 Task: Sort the properties by price in ascending order.
Action: Mouse moved to (667, 237)
Screenshot: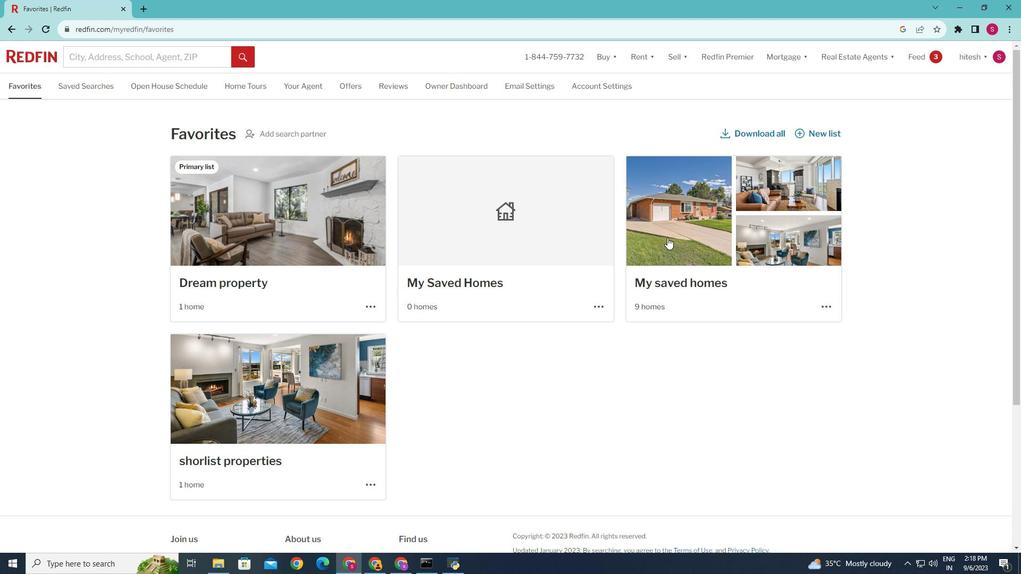 
Action: Mouse pressed left at (667, 237)
Screenshot: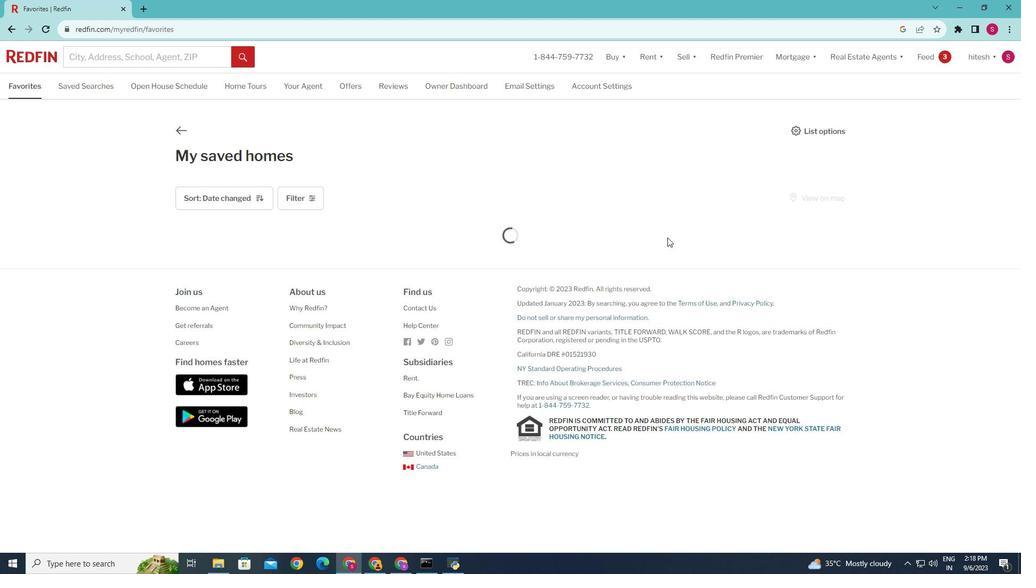 
Action: Mouse moved to (231, 197)
Screenshot: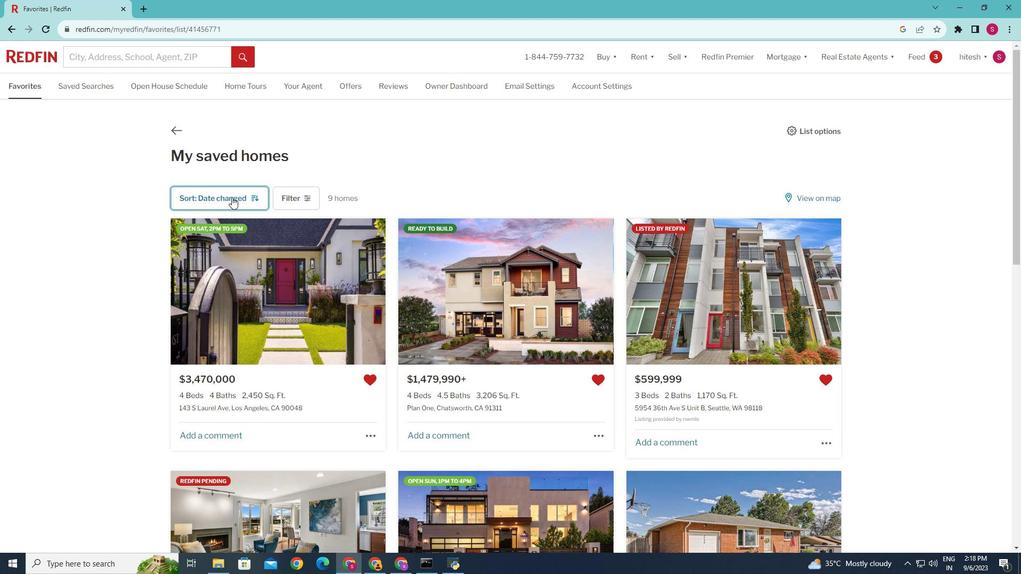 
Action: Mouse pressed left at (231, 197)
Screenshot: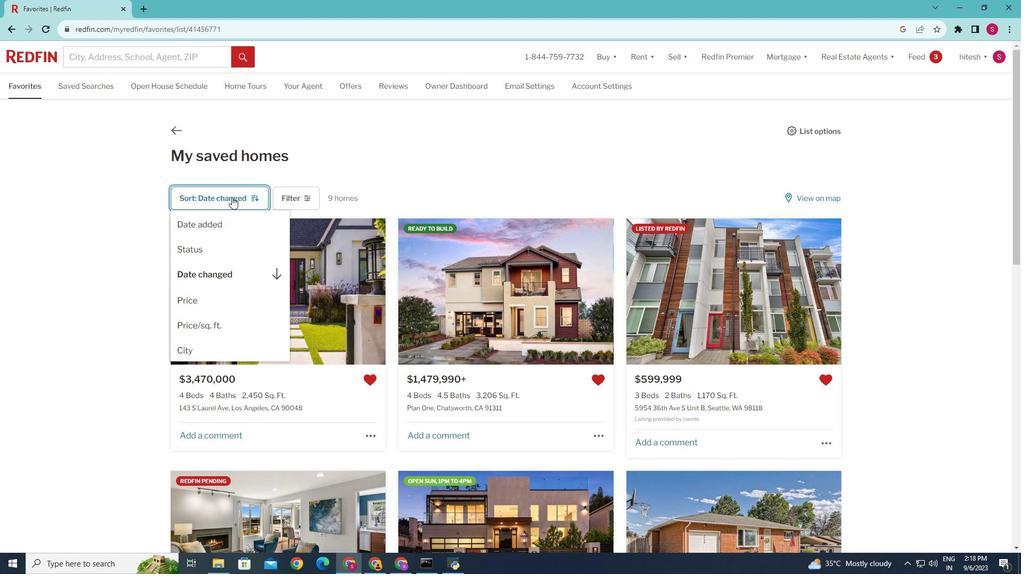 
Action: Mouse moved to (200, 298)
Screenshot: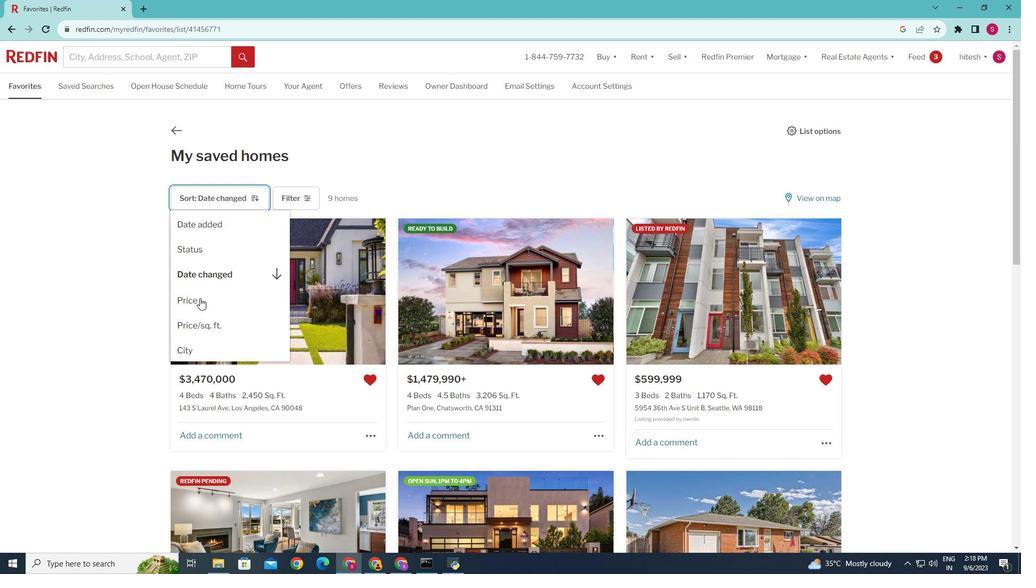 
Action: Mouse pressed left at (200, 298)
Screenshot: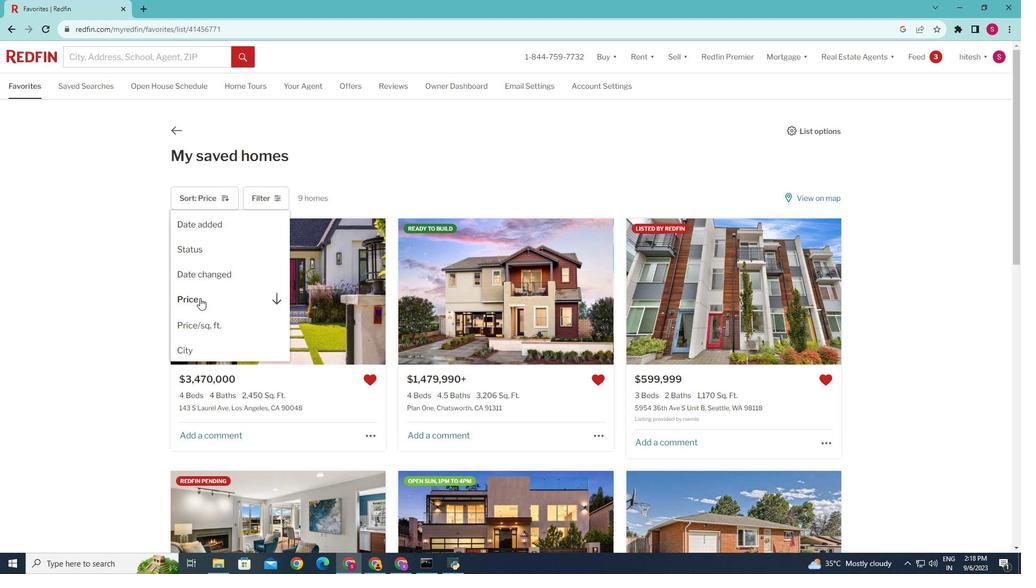 
Action: Mouse moved to (200, 299)
Screenshot: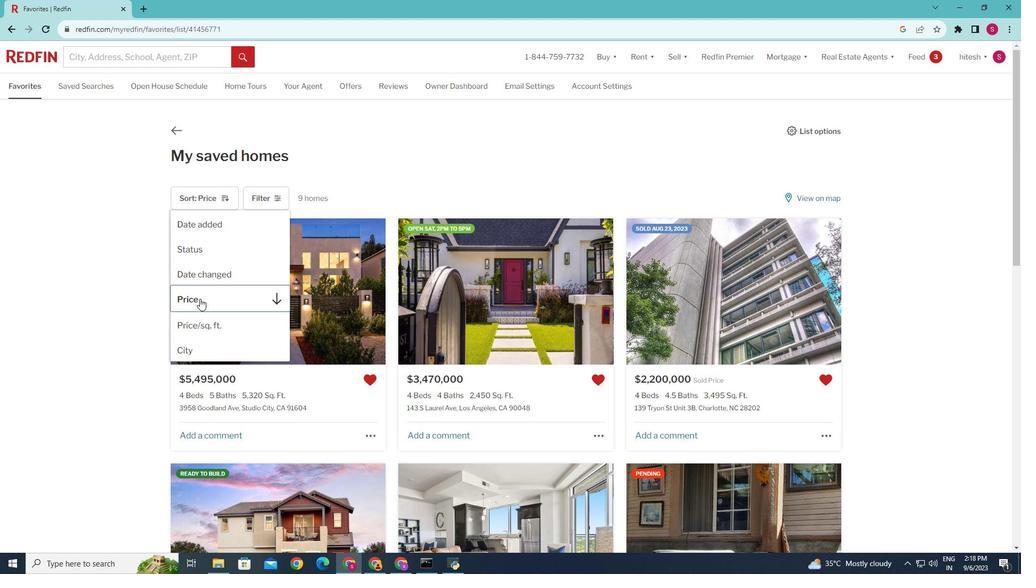 
Action: Mouse pressed left at (200, 299)
Screenshot: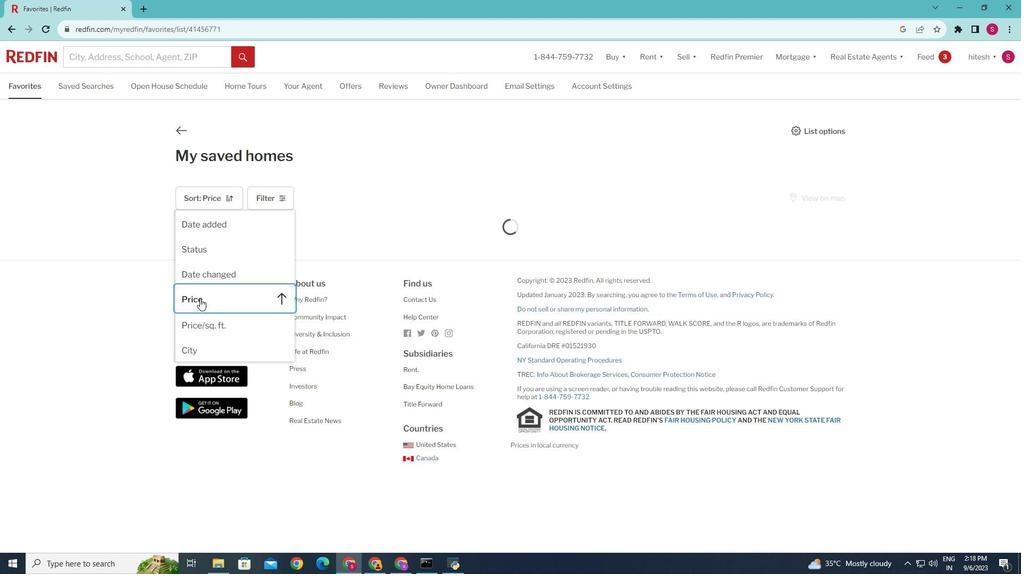 
Action: Mouse moved to (397, 346)
Screenshot: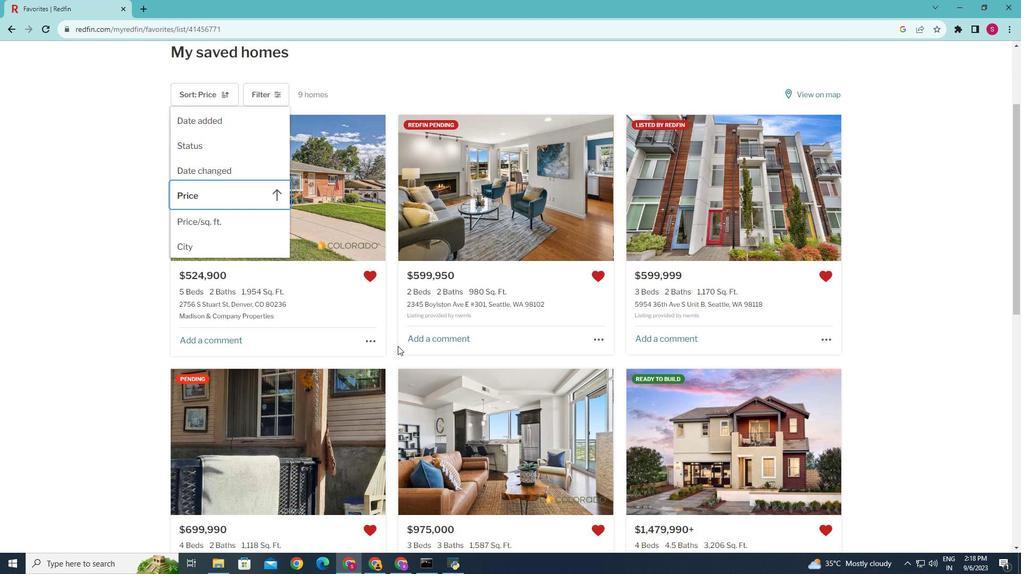
Action: Mouse scrolled (397, 345) with delta (0, 0)
Screenshot: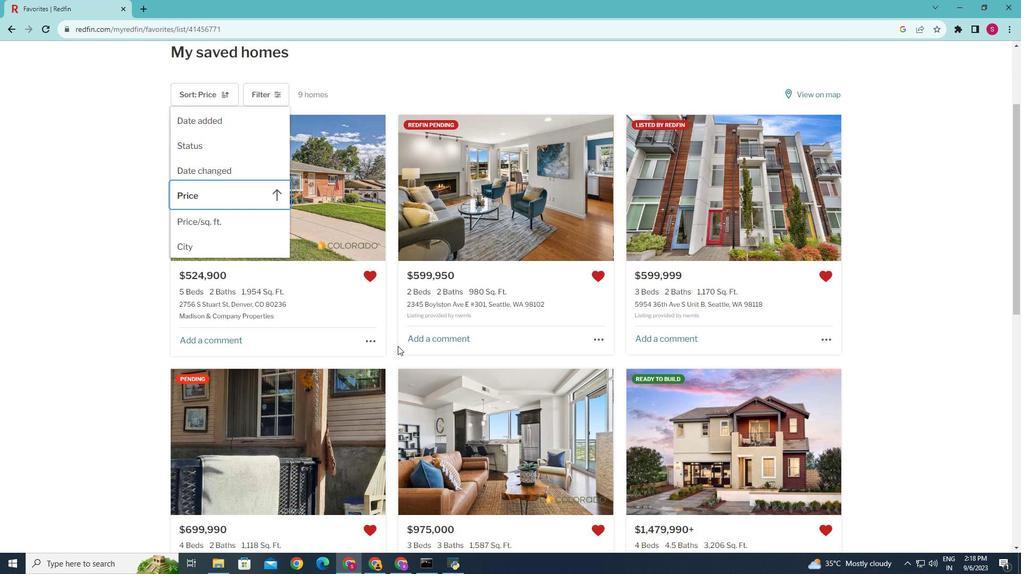 
Action: Mouse scrolled (397, 345) with delta (0, 0)
Screenshot: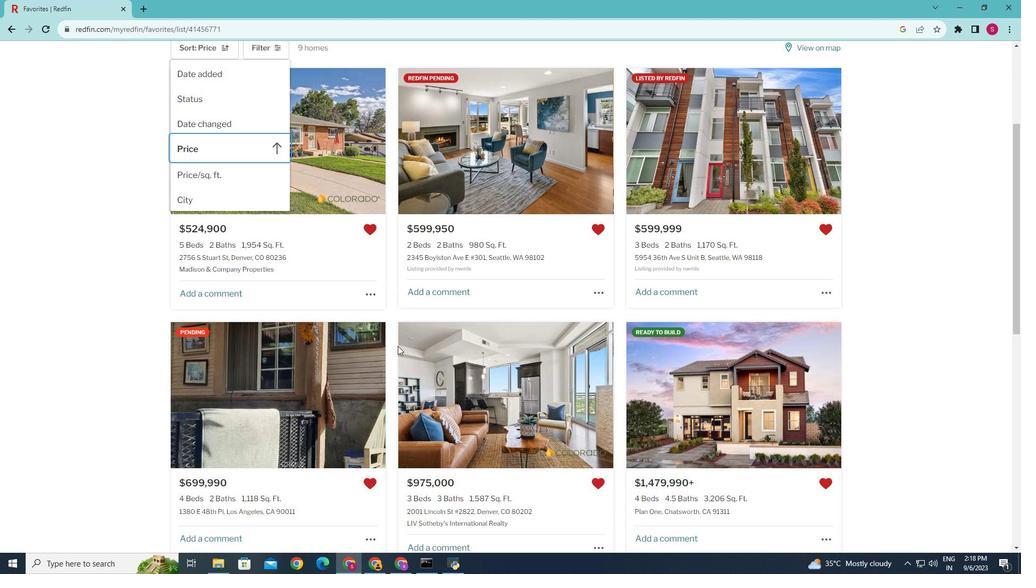 
Action: Mouse scrolled (397, 345) with delta (0, 0)
Screenshot: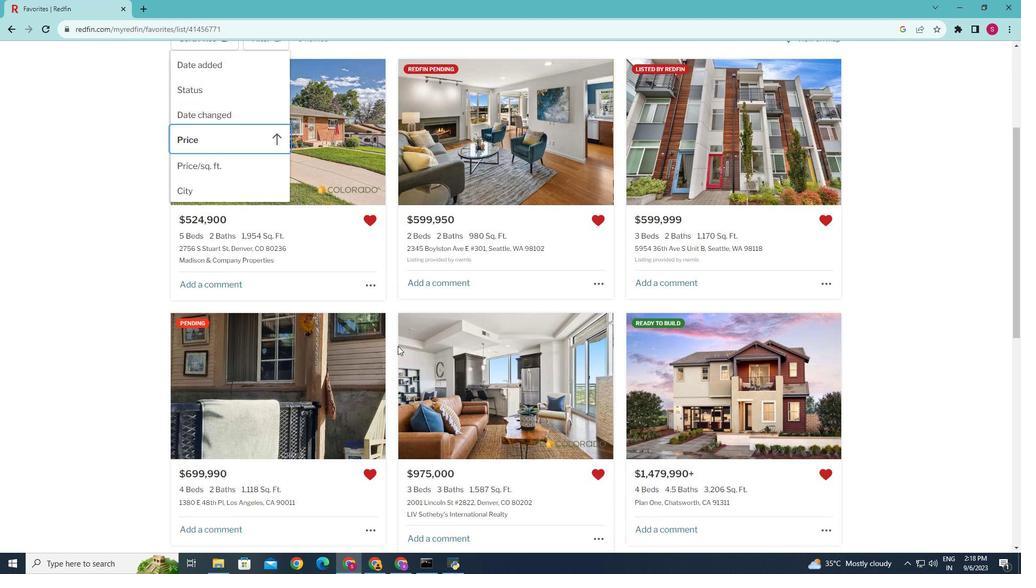 
Action: Mouse scrolled (397, 345) with delta (0, 0)
Screenshot: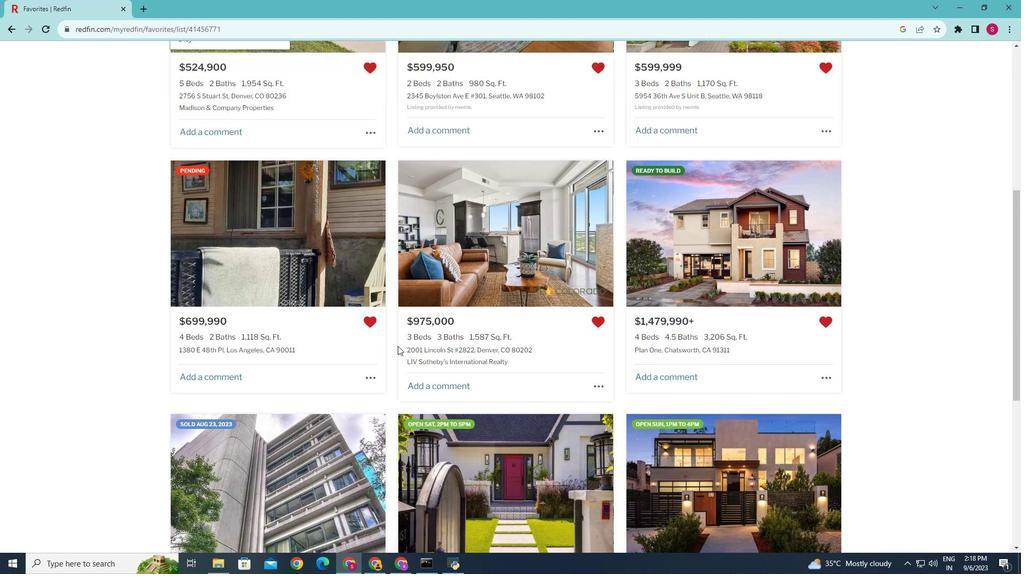 
Action: Mouse scrolled (397, 345) with delta (0, 0)
Screenshot: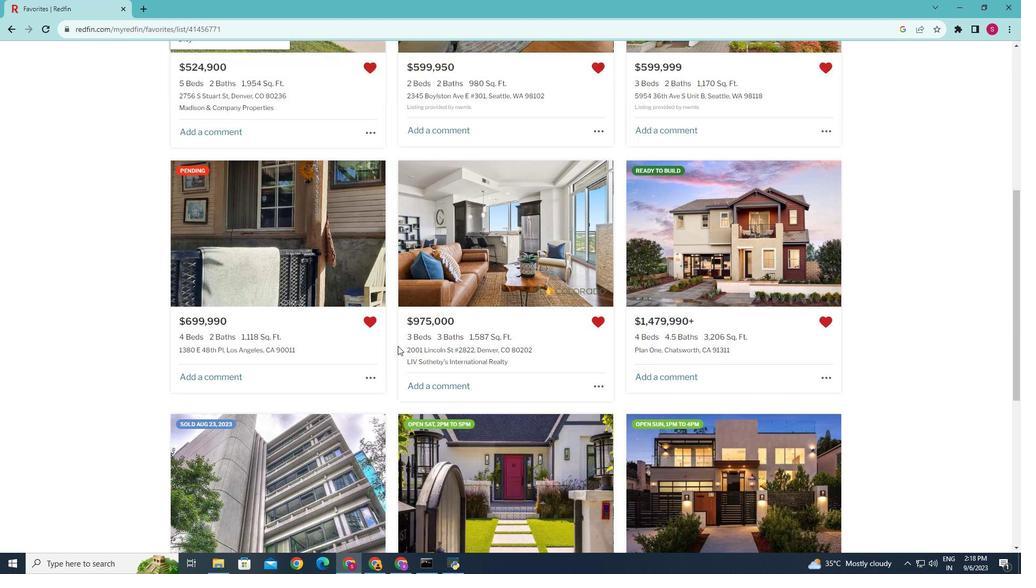 
Action: Mouse scrolled (397, 345) with delta (0, 0)
Screenshot: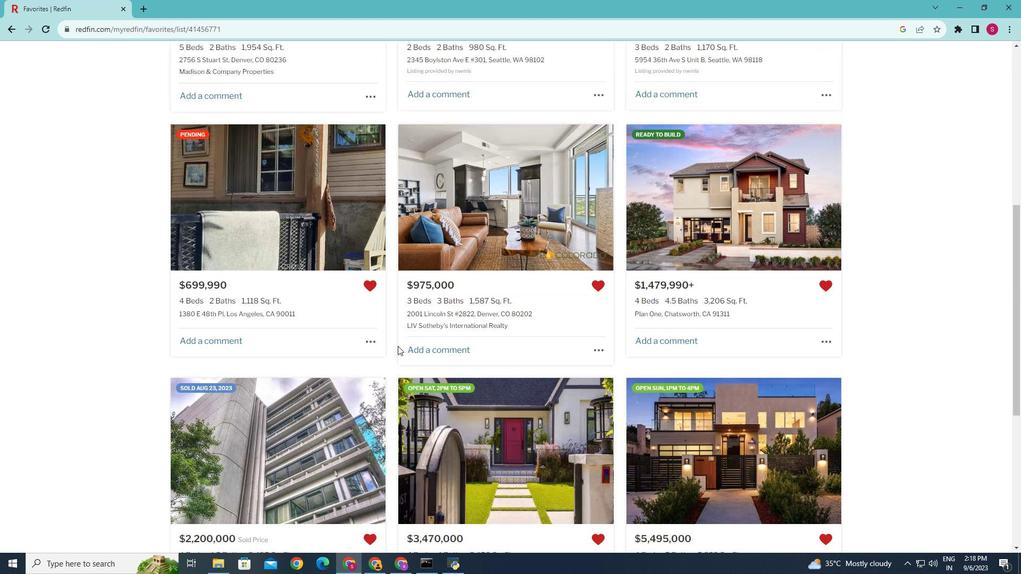 
Action: Mouse scrolled (397, 345) with delta (0, 0)
Screenshot: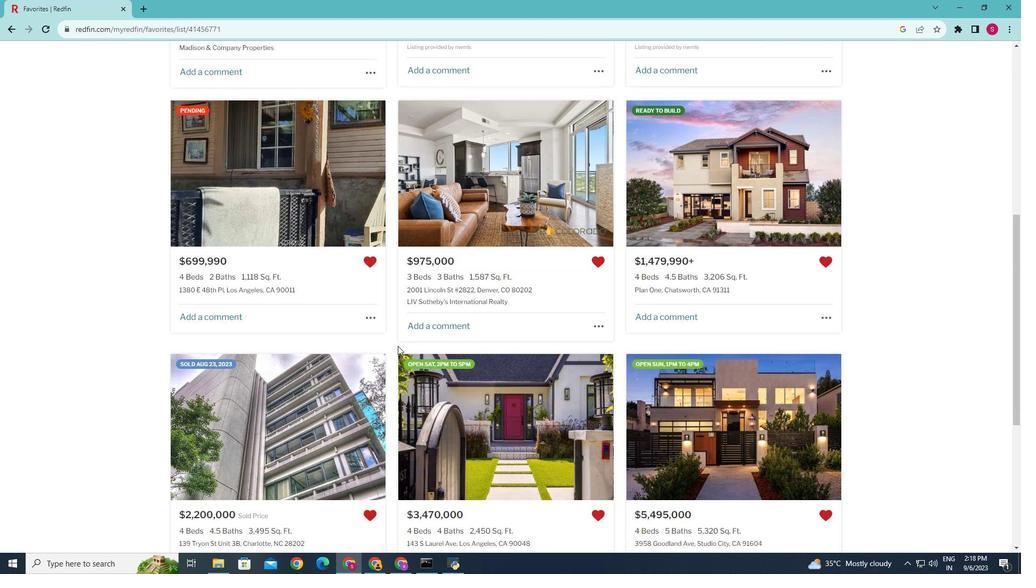 
